 Task: Create a due date automation trigger when advanced on, 2 working days before a card is due add dates due next month at 11:00 AM.
Action: Mouse moved to (954, 80)
Screenshot: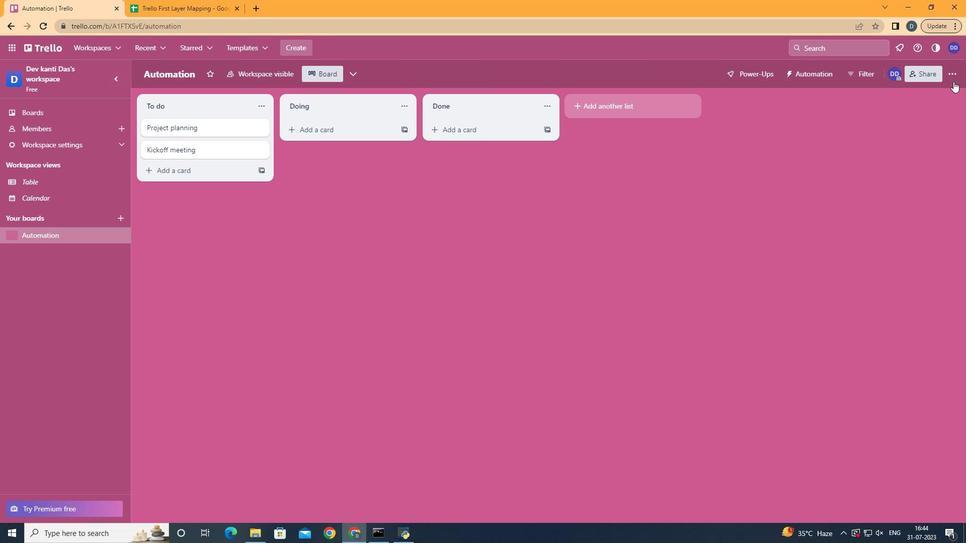 
Action: Mouse pressed left at (954, 80)
Screenshot: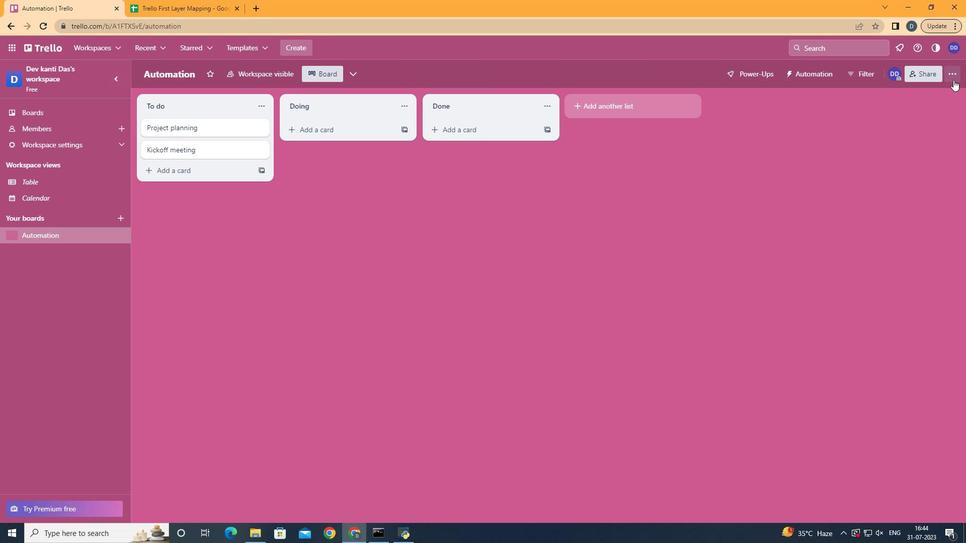 
Action: Mouse moved to (898, 213)
Screenshot: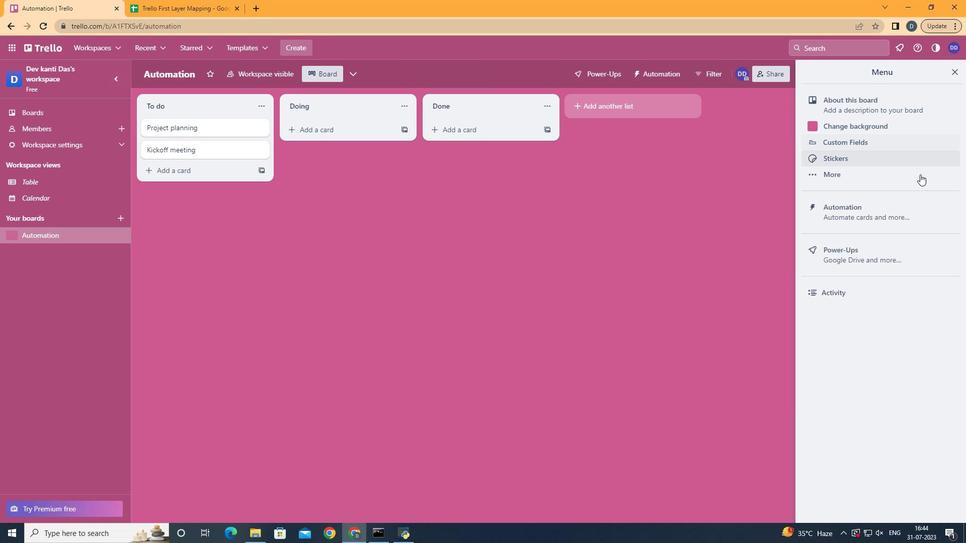 
Action: Mouse pressed left at (898, 213)
Screenshot: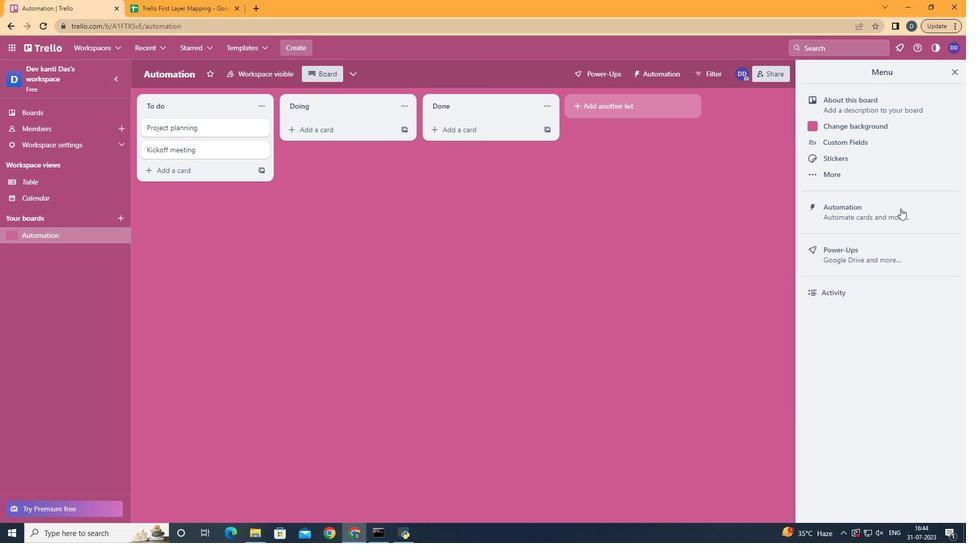 
Action: Mouse moved to (217, 198)
Screenshot: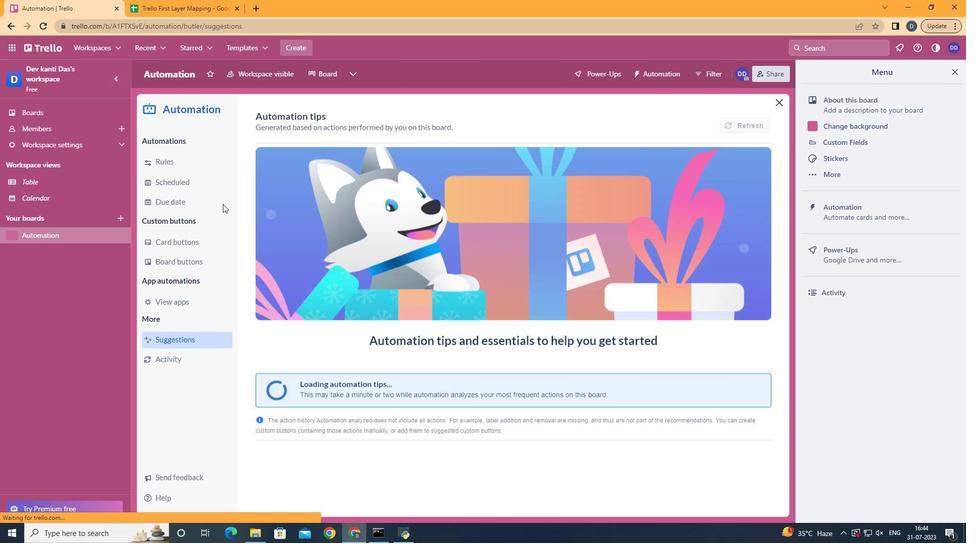 
Action: Mouse pressed left at (217, 198)
Screenshot: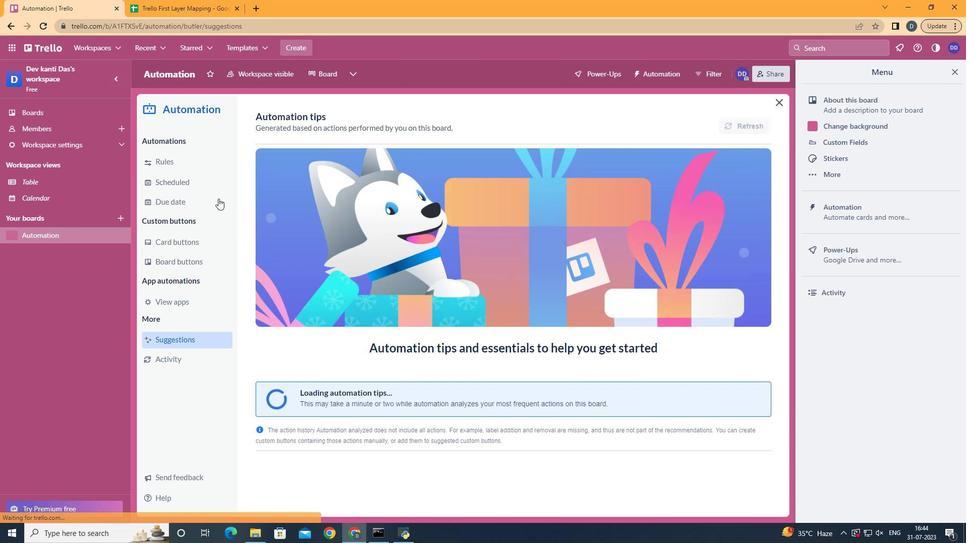 
Action: Mouse moved to (721, 117)
Screenshot: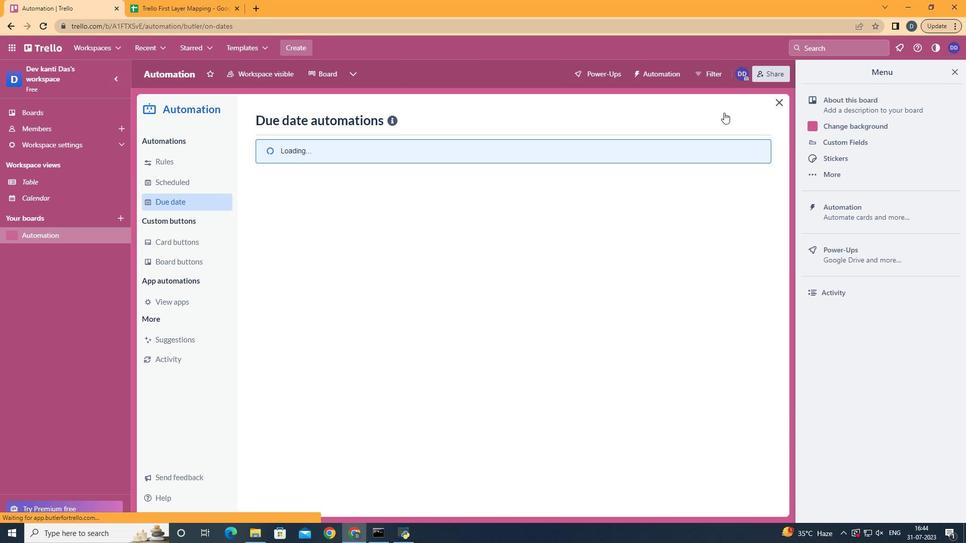 
Action: Mouse pressed left at (721, 117)
Screenshot: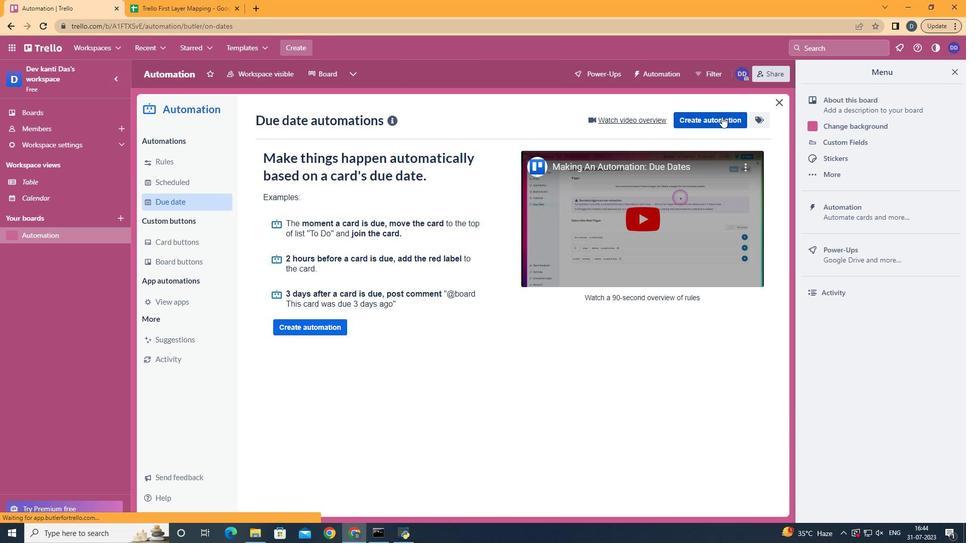
Action: Mouse moved to (572, 216)
Screenshot: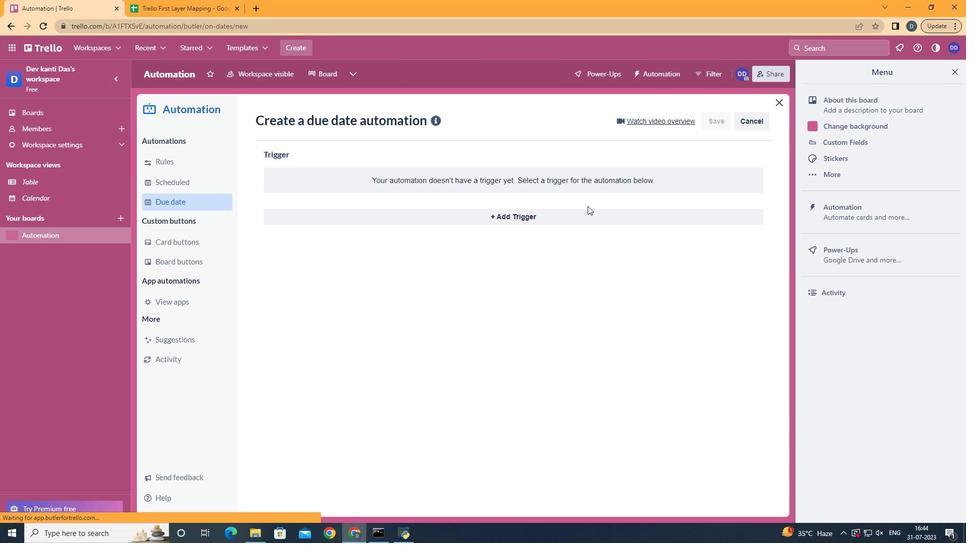 
Action: Mouse pressed left at (572, 216)
Screenshot: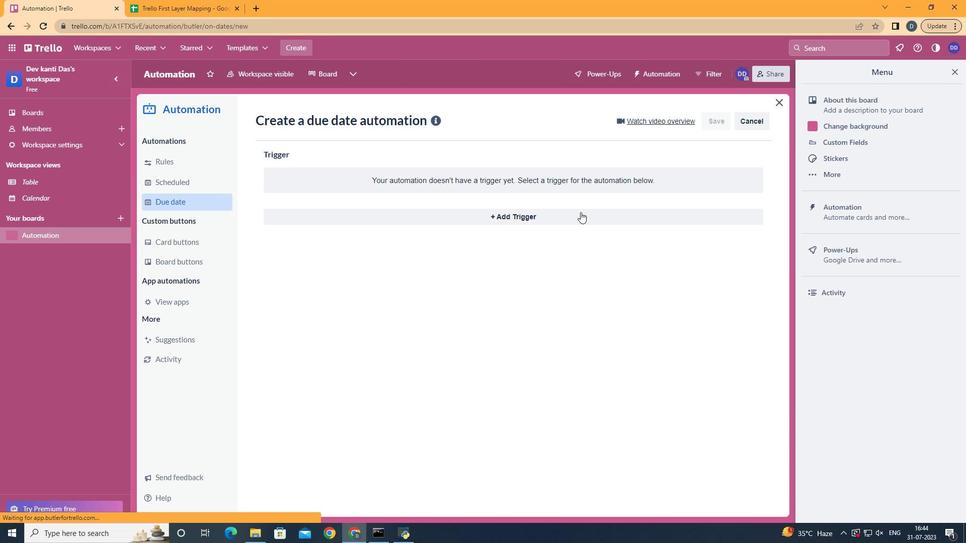
Action: Mouse moved to (320, 412)
Screenshot: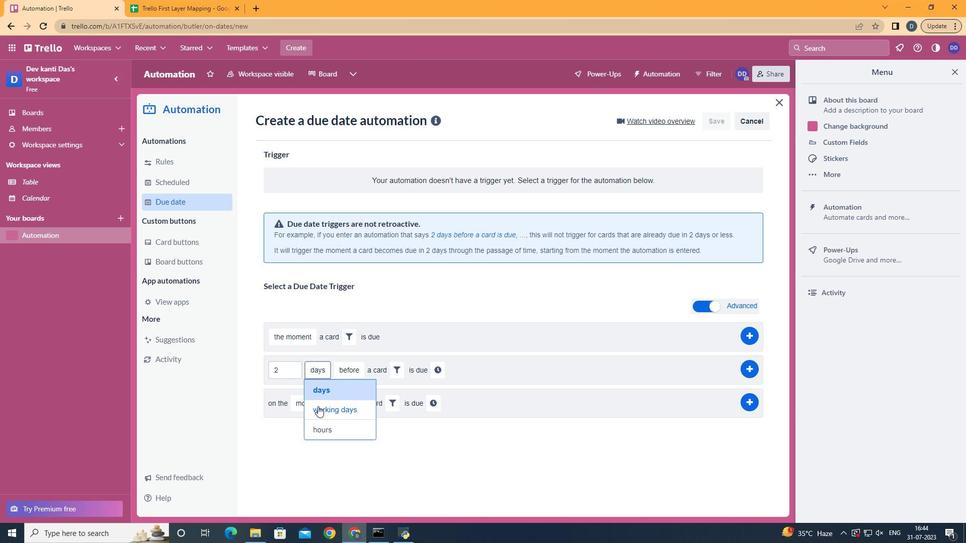 
Action: Mouse pressed left at (320, 412)
Screenshot: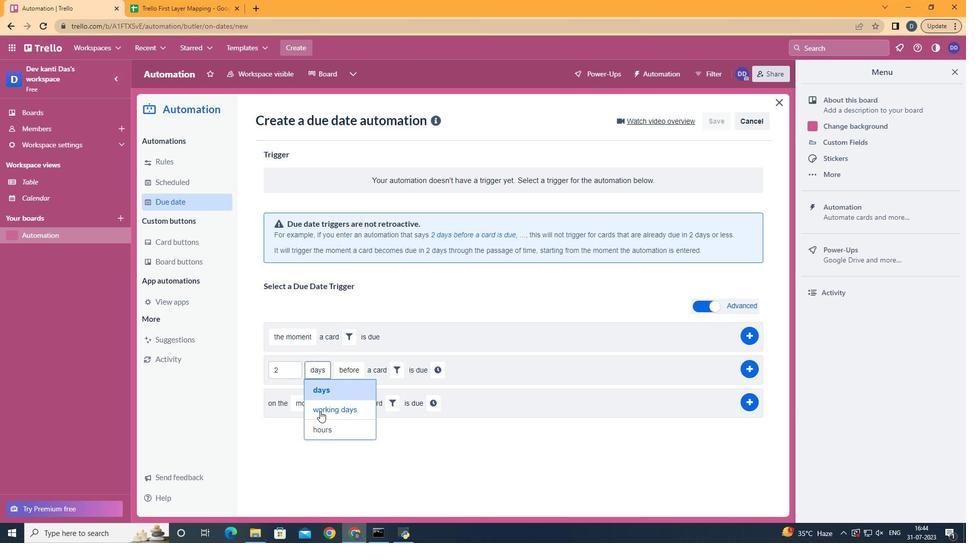 
Action: Mouse moved to (432, 363)
Screenshot: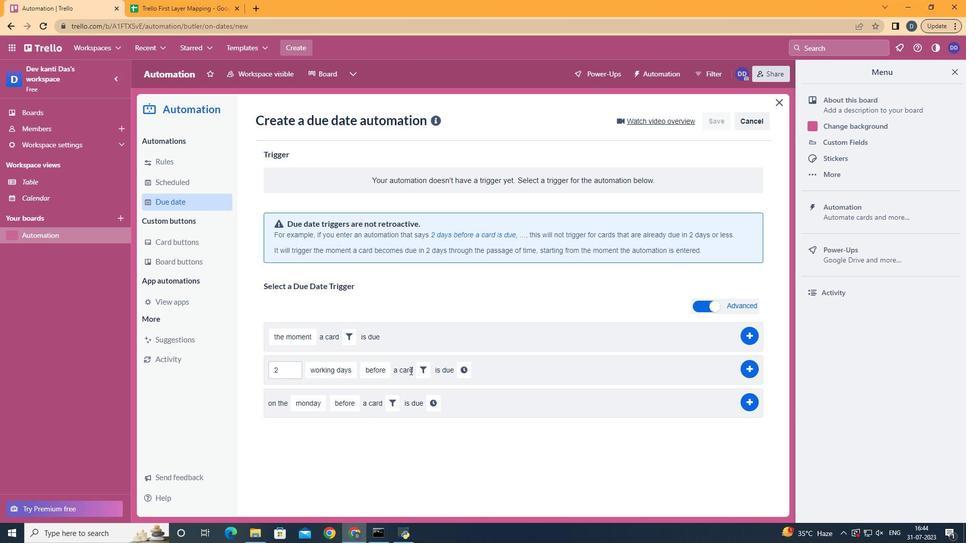 
Action: Mouse pressed left at (432, 363)
Screenshot: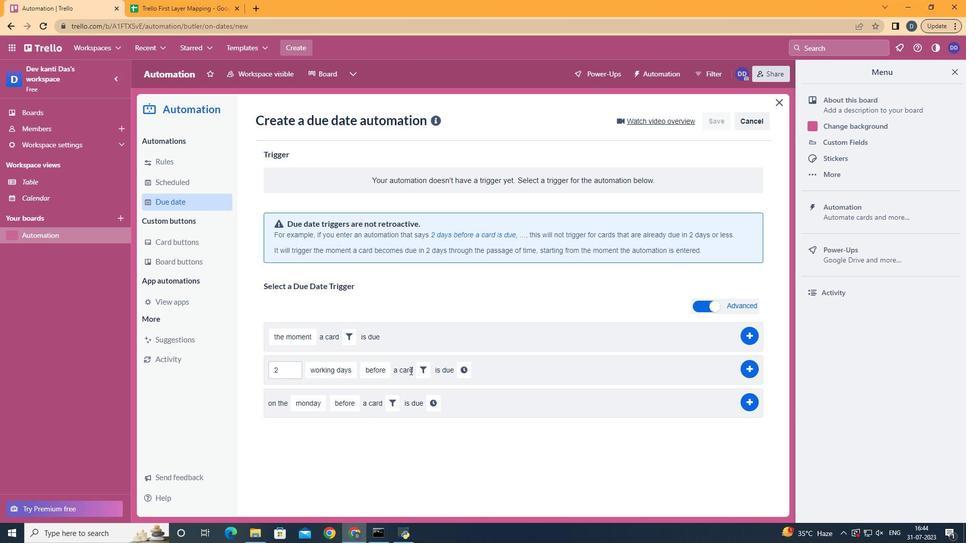 
Action: Mouse moved to (422, 366)
Screenshot: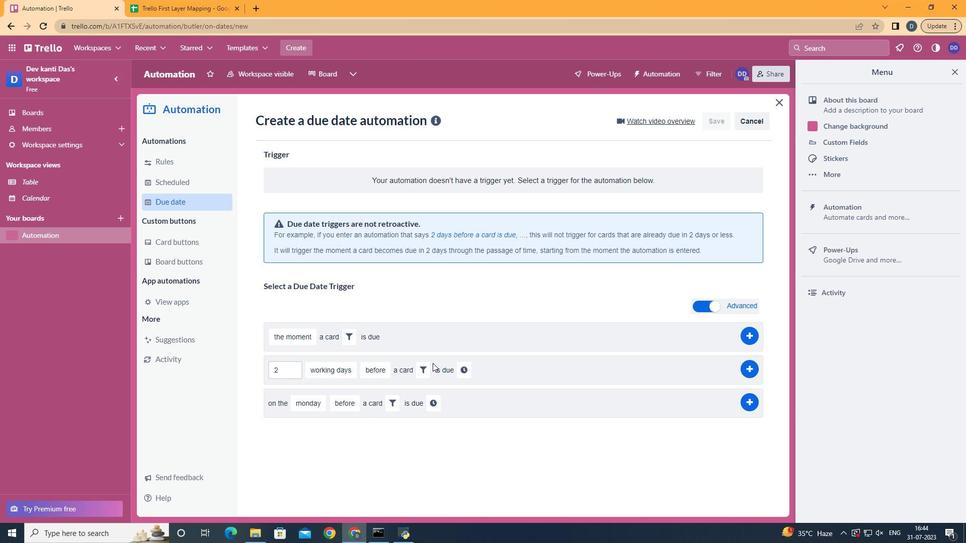 
Action: Mouse pressed left at (422, 366)
Screenshot: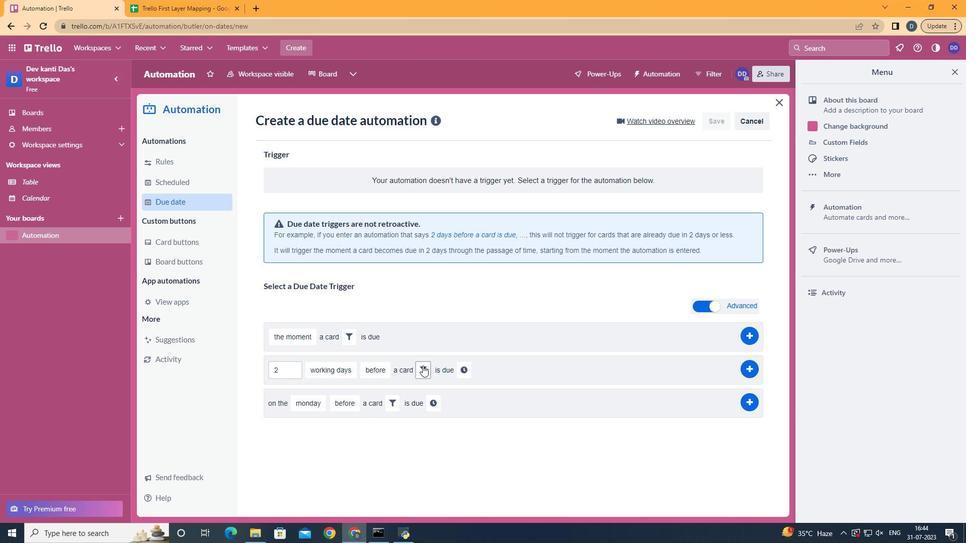 
Action: Mouse moved to (478, 401)
Screenshot: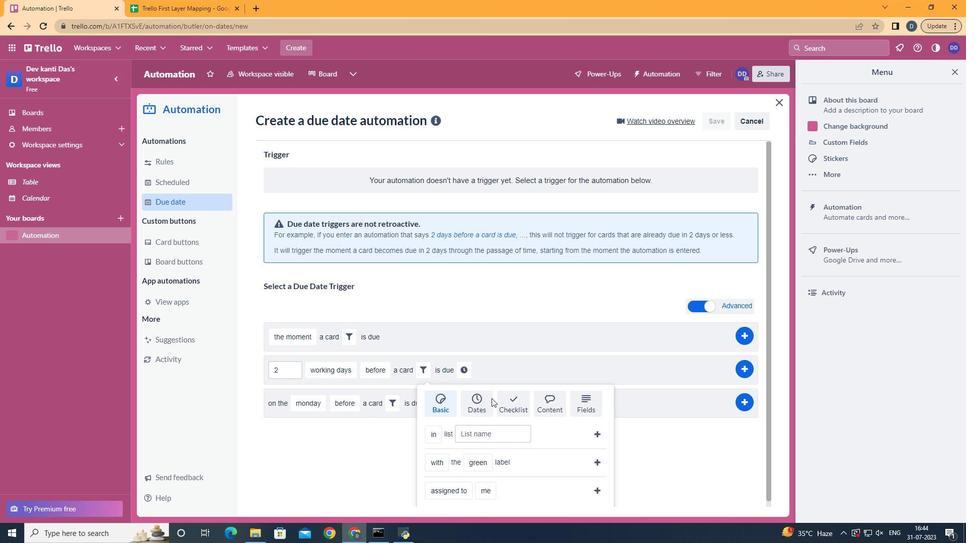 
Action: Mouse pressed left at (478, 401)
Screenshot: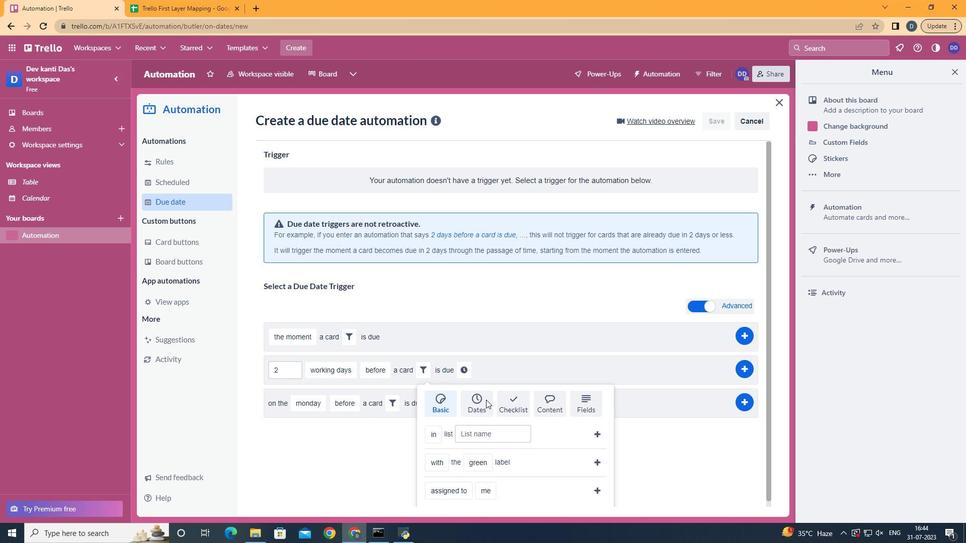 
Action: Mouse scrolled (478, 401) with delta (0, 0)
Screenshot: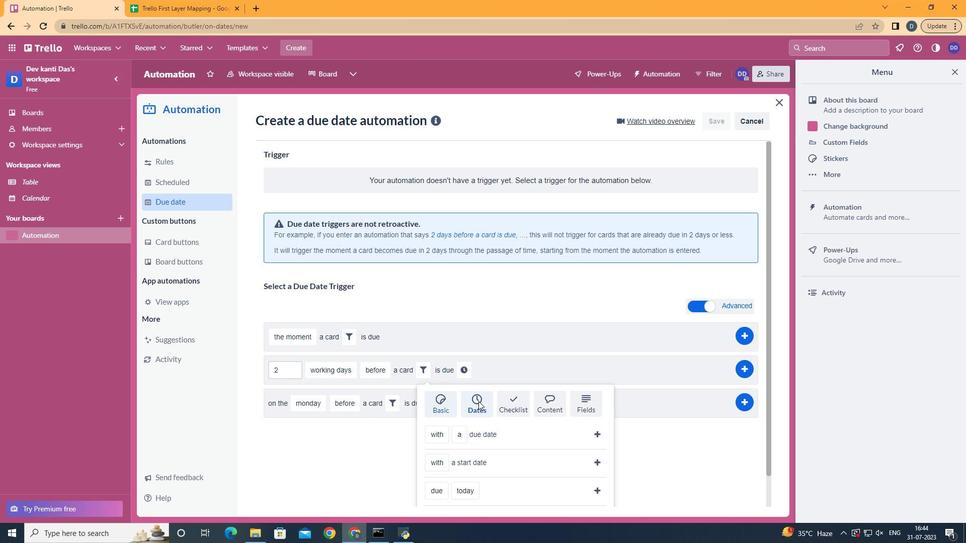 
Action: Mouse scrolled (478, 401) with delta (0, 0)
Screenshot: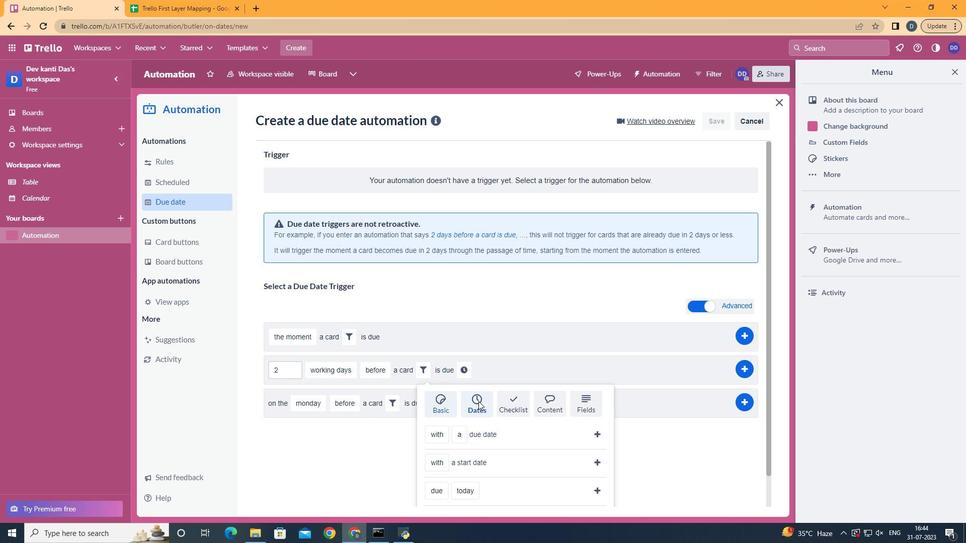 
Action: Mouse scrolled (478, 401) with delta (0, 0)
Screenshot: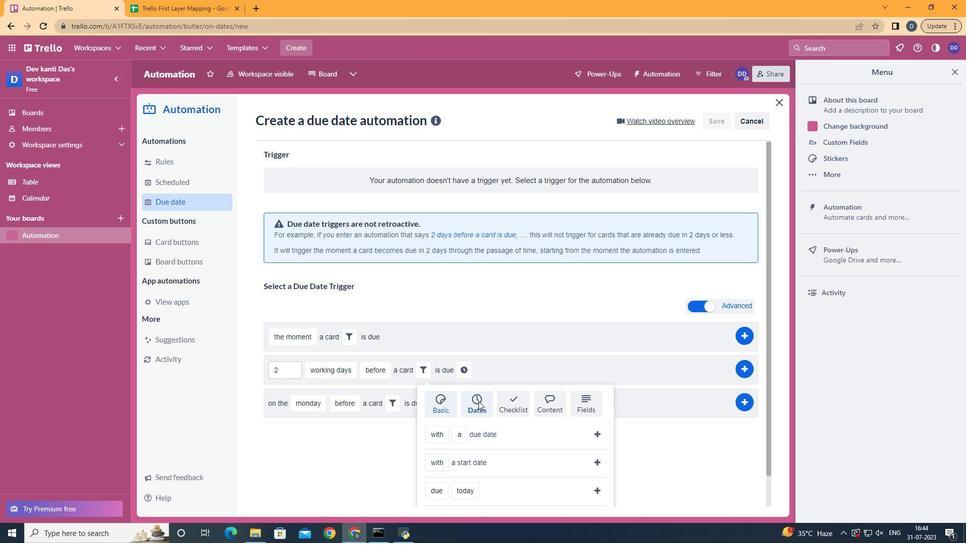 
Action: Mouse scrolled (478, 401) with delta (0, 0)
Screenshot: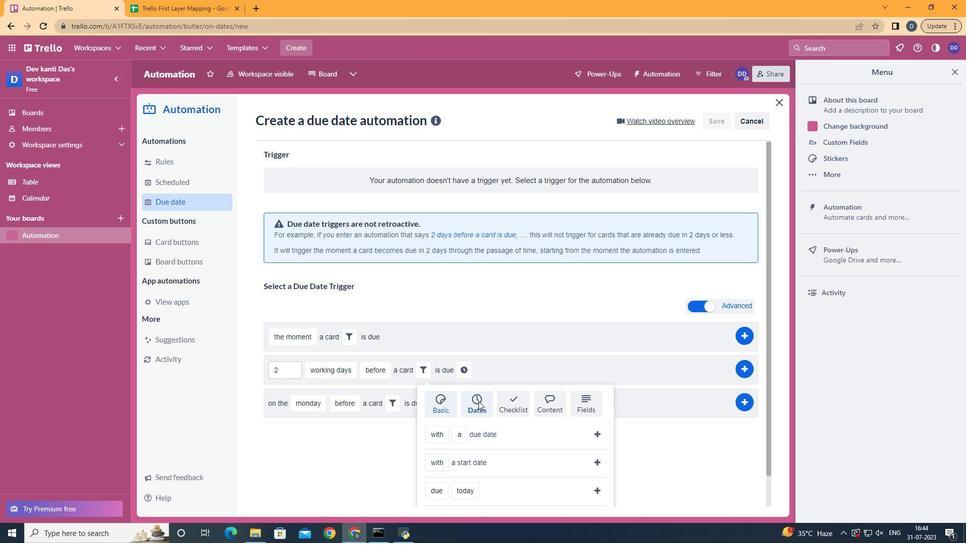 
Action: Mouse scrolled (478, 401) with delta (0, 0)
Screenshot: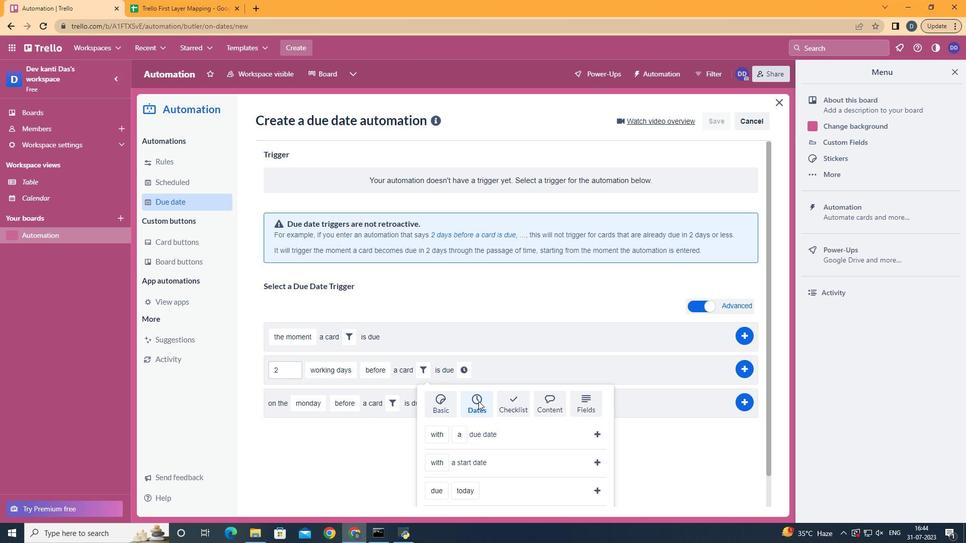 
Action: Mouse moved to (459, 379)
Screenshot: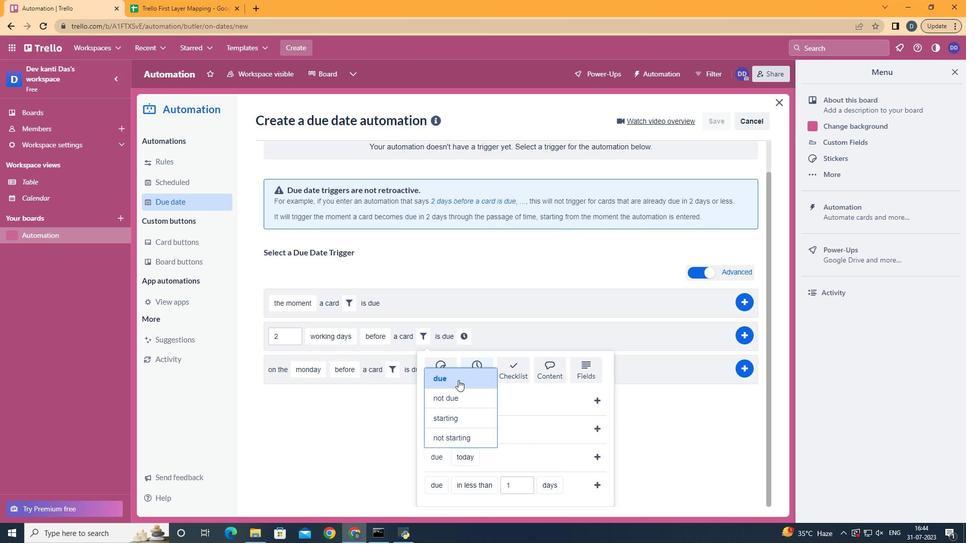 
Action: Mouse pressed left at (459, 379)
Screenshot: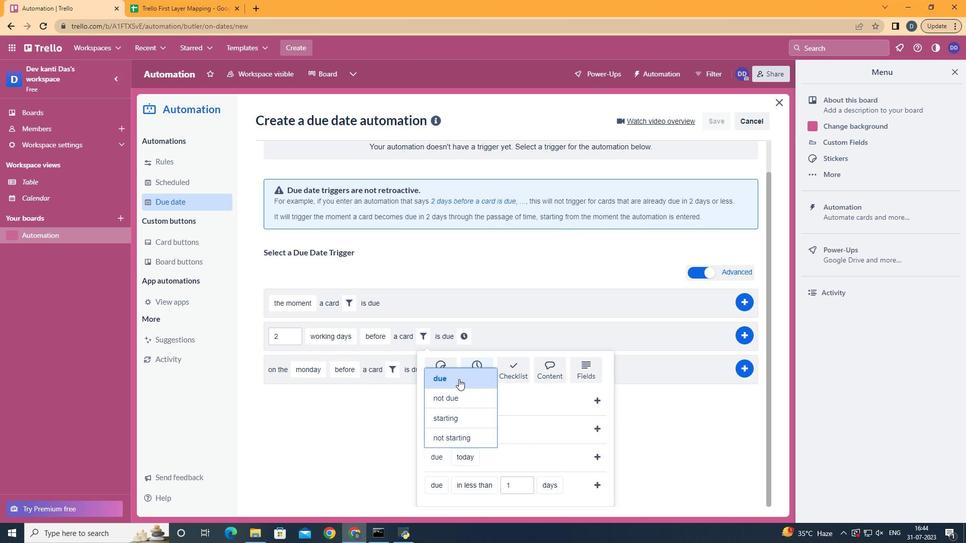
Action: Mouse moved to (479, 438)
Screenshot: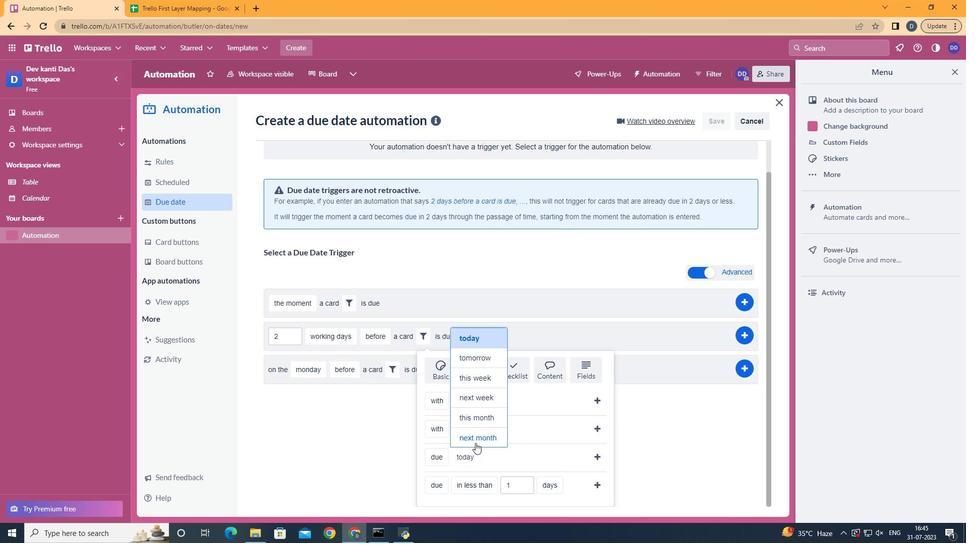 
Action: Mouse pressed left at (479, 438)
Screenshot: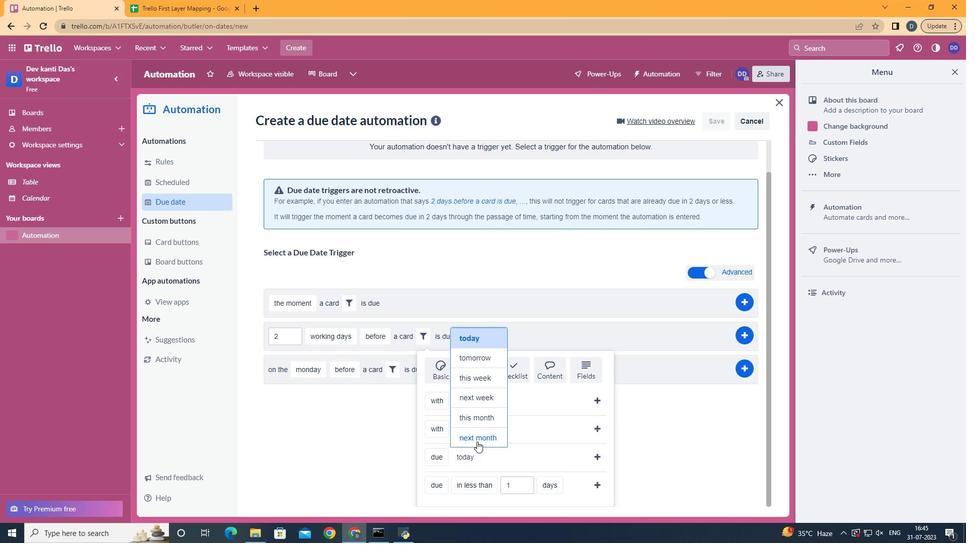 
Action: Mouse moved to (603, 457)
Screenshot: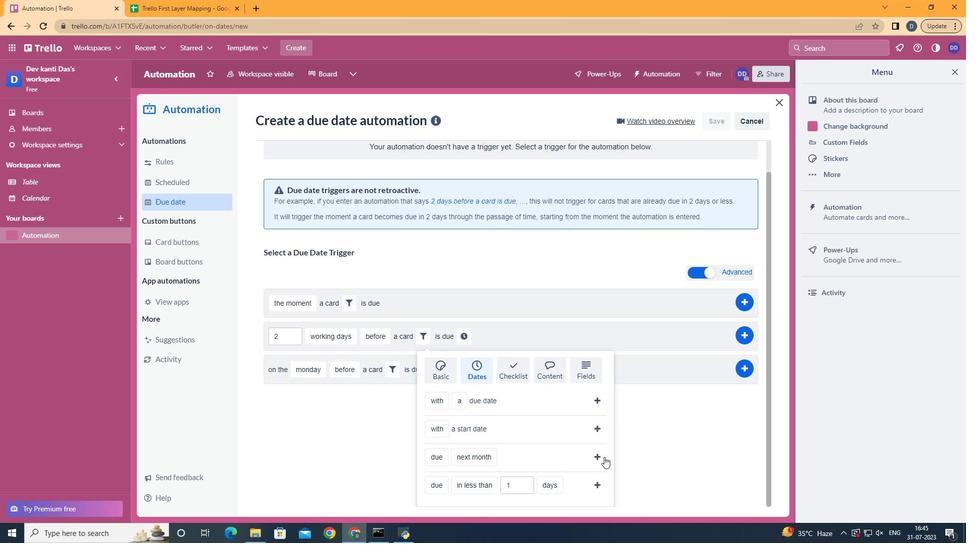 
Action: Mouse pressed left at (603, 457)
Screenshot: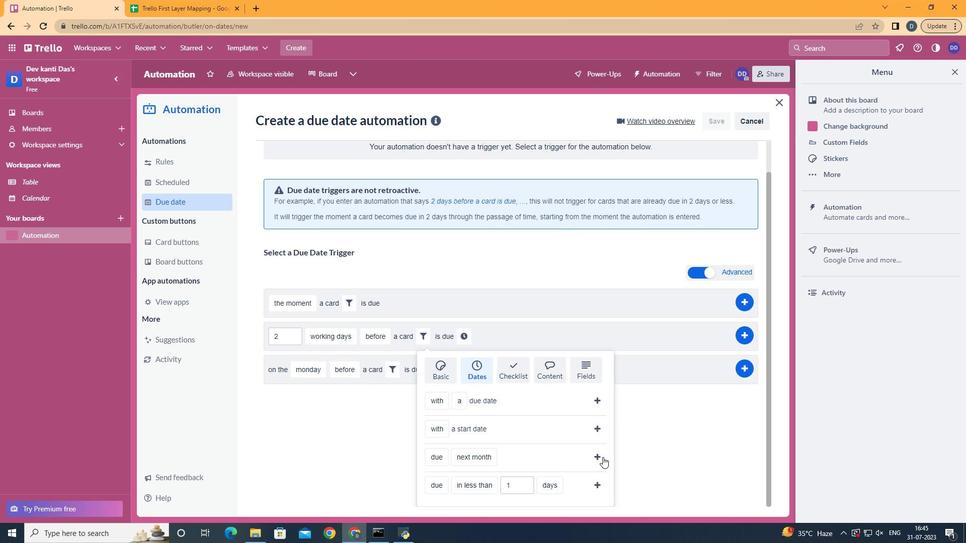 
Action: Mouse moved to (540, 374)
Screenshot: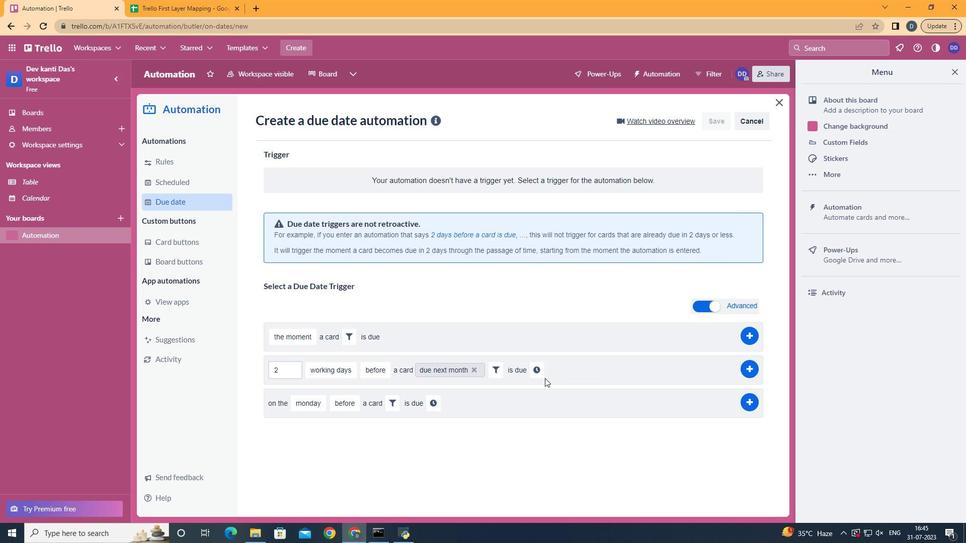 
Action: Mouse pressed left at (540, 374)
Screenshot: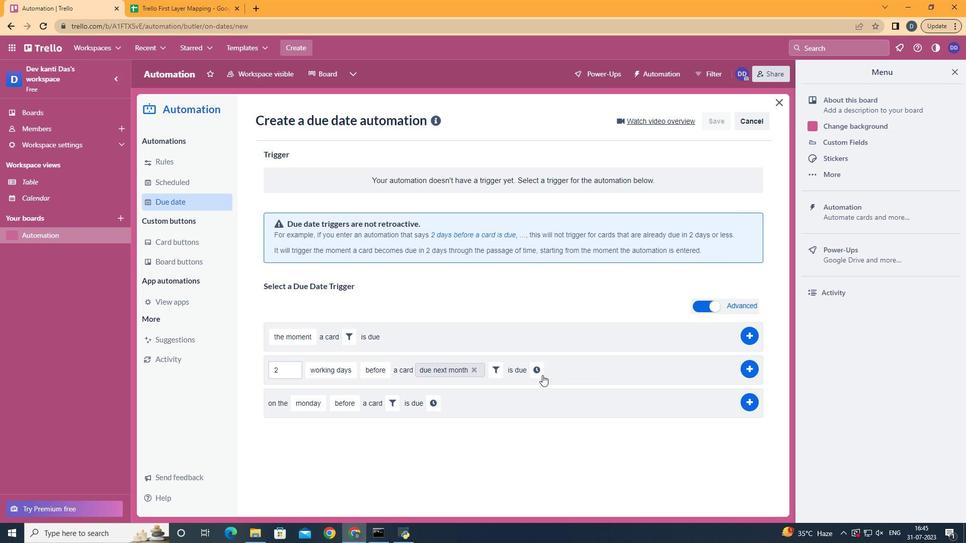 
Action: Mouse moved to (561, 375)
Screenshot: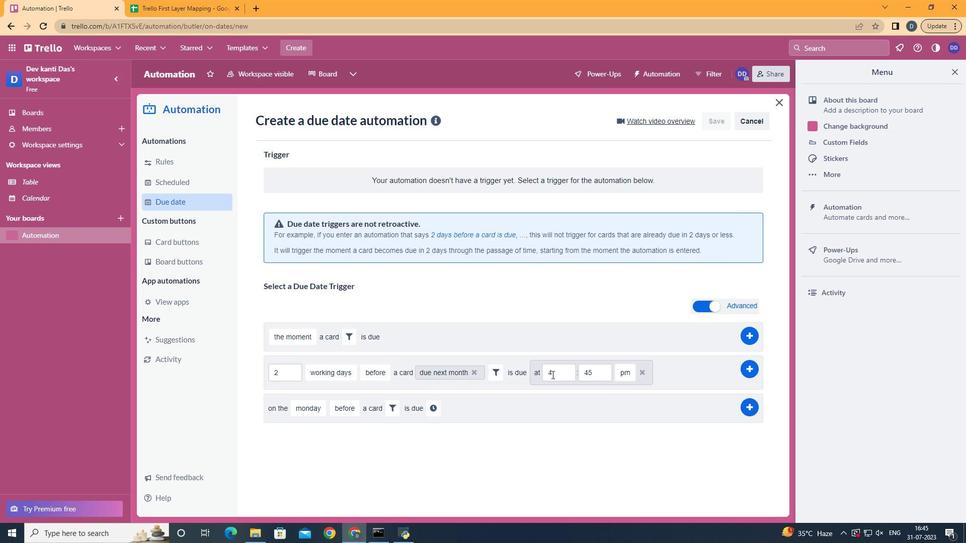 
Action: Mouse pressed left at (561, 375)
Screenshot: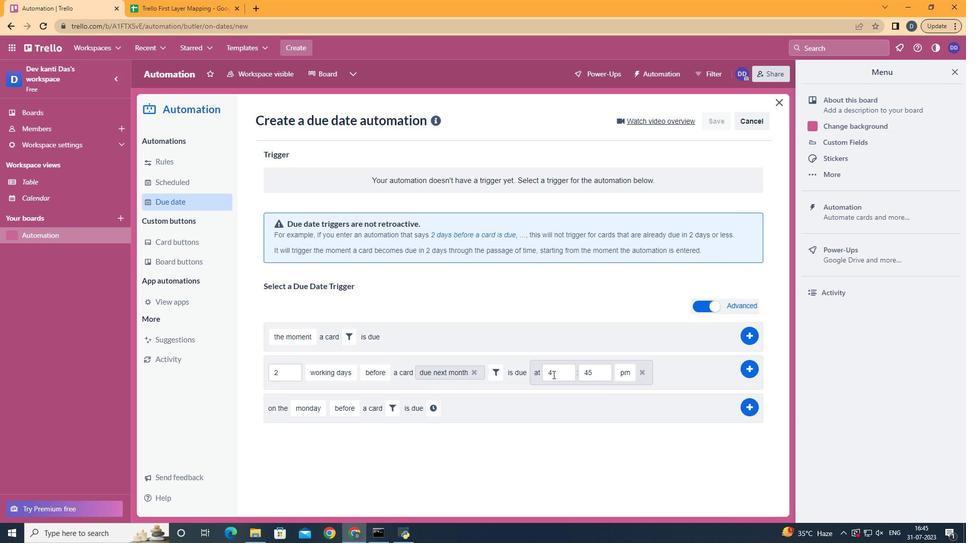 
Action: Key pressed <Key.backspace>11
Screenshot: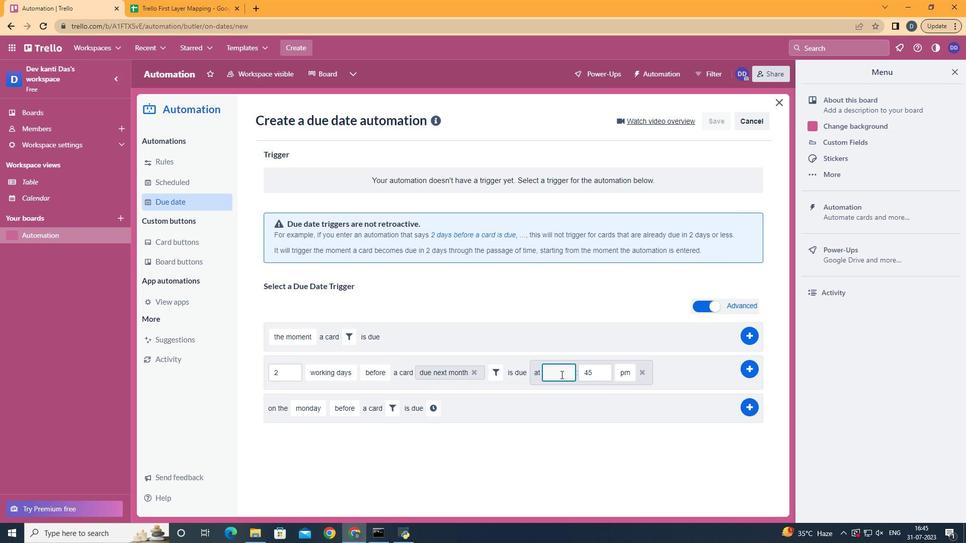 
Action: Mouse moved to (600, 371)
Screenshot: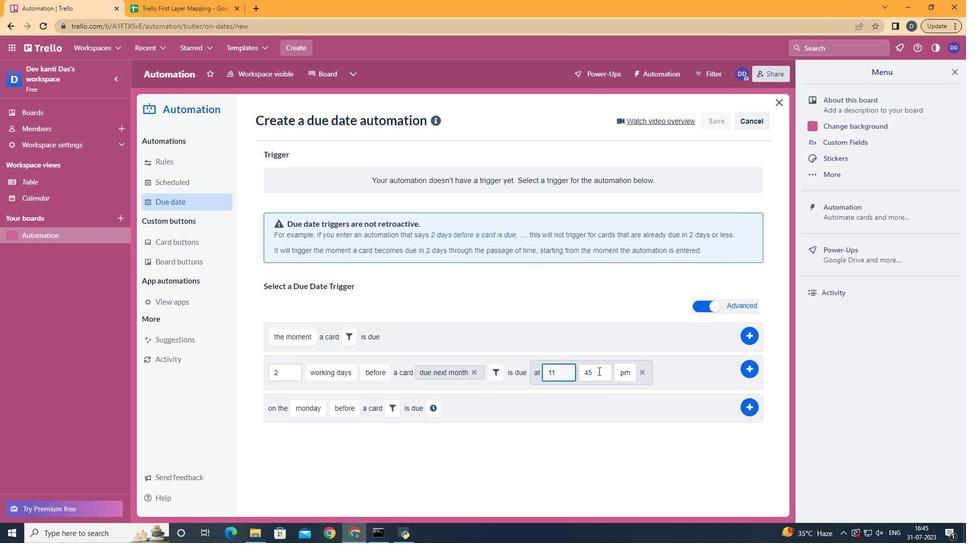 
Action: Mouse pressed left at (600, 371)
Screenshot: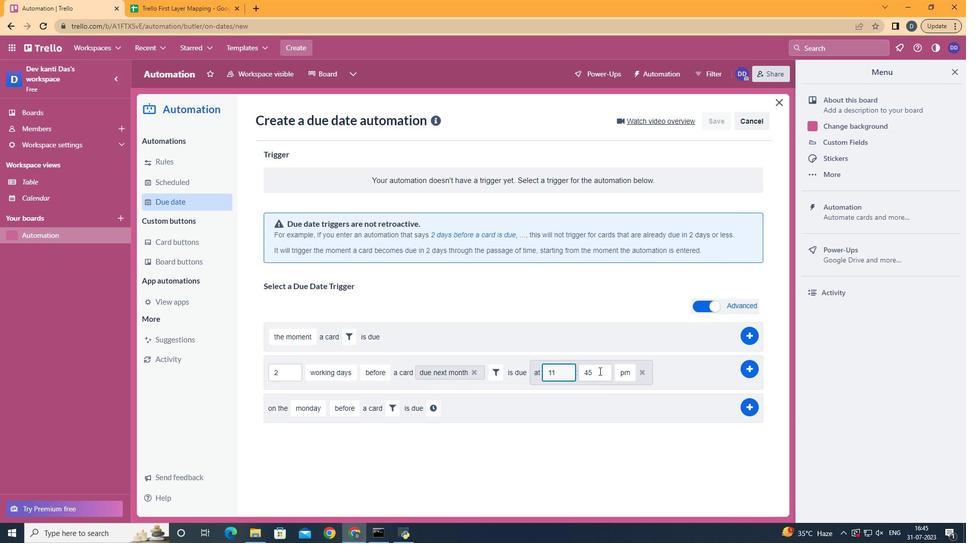 
Action: Key pressed <Key.backspace><Key.backspace>00
Screenshot: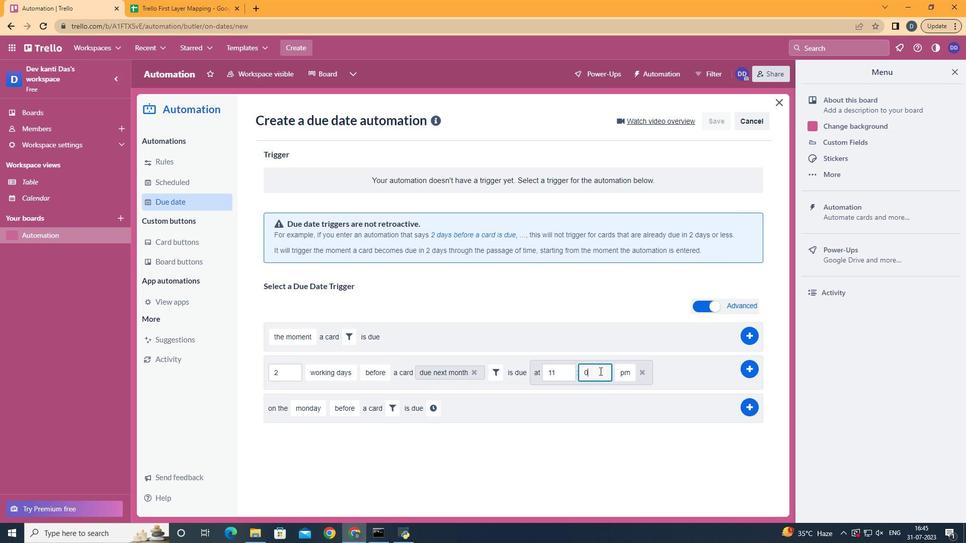 
Action: Mouse moved to (624, 389)
Screenshot: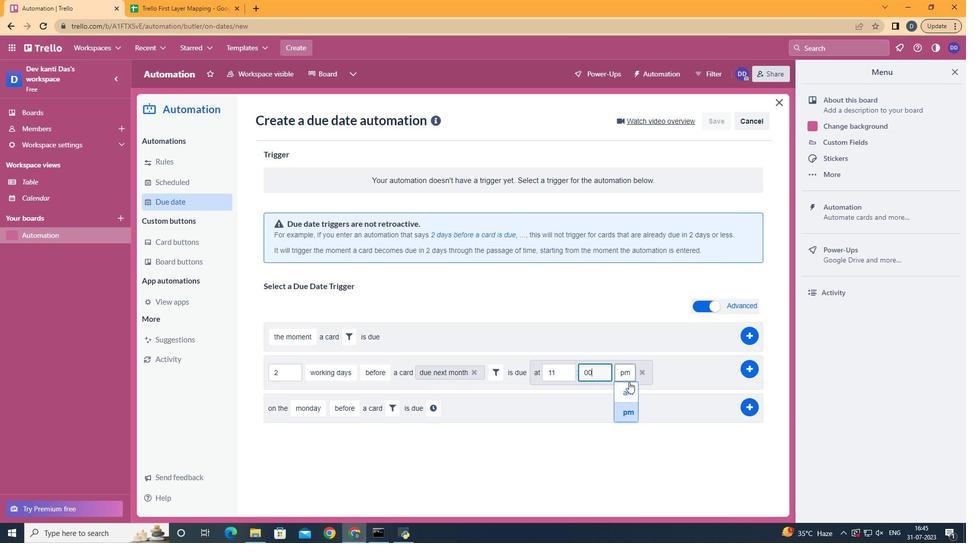 
Action: Mouse pressed left at (624, 389)
Screenshot: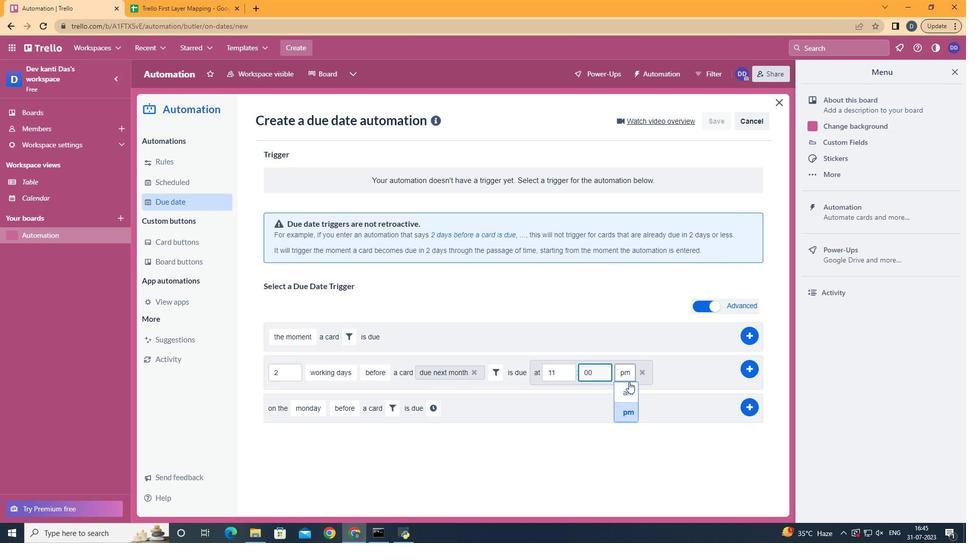 
Action: Mouse moved to (747, 369)
Screenshot: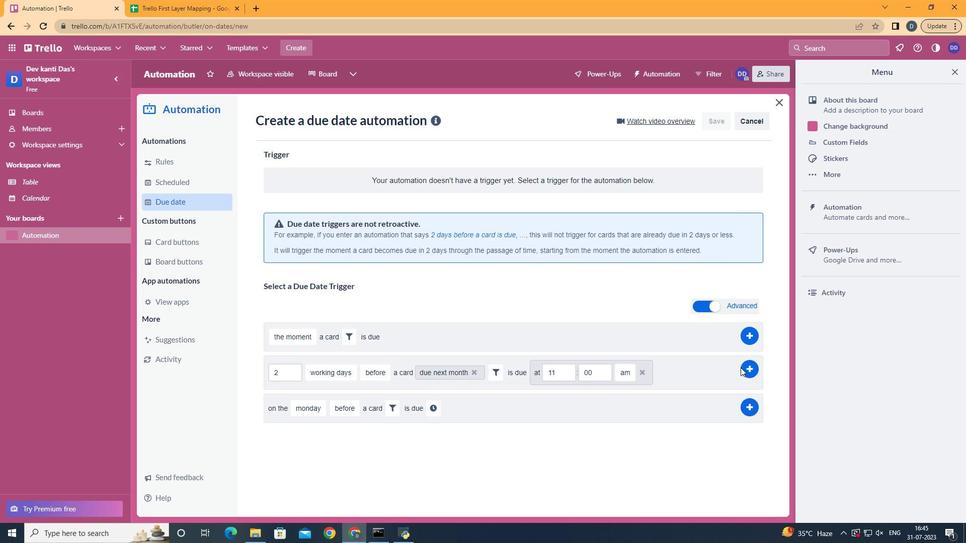 
Action: Mouse pressed left at (747, 369)
Screenshot: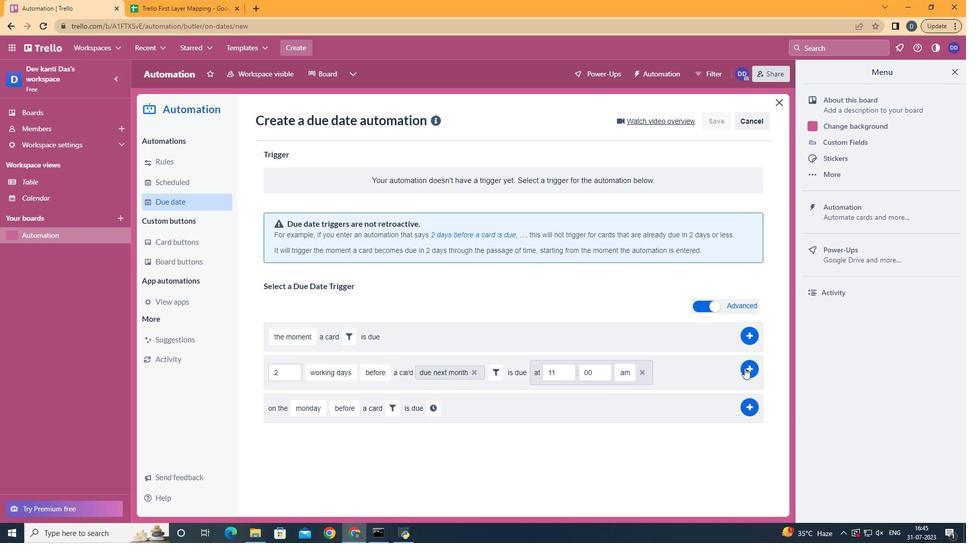 
Action: Mouse moved to (473, 234)
Screenshot: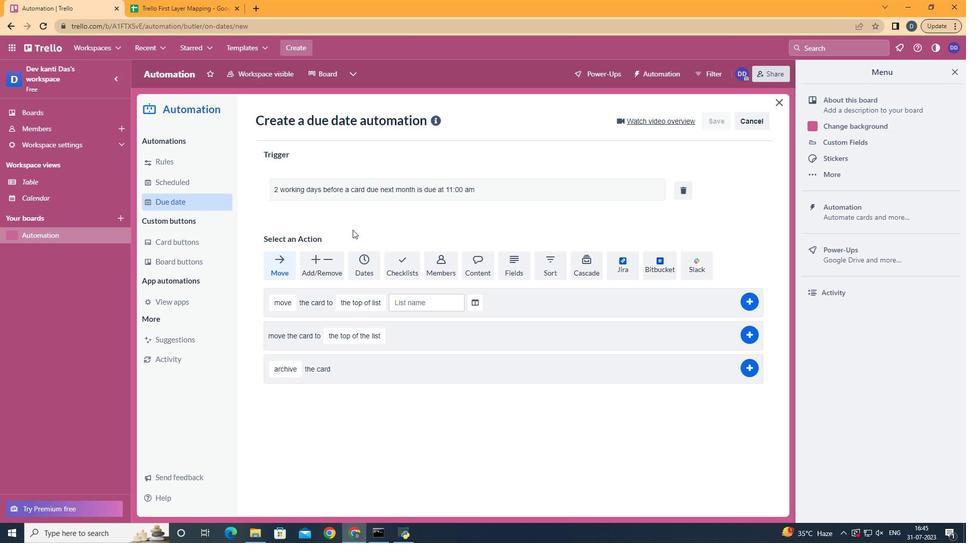
